Task: Select unfollow Fresher job from meatballs menu.
Action: Mouse moved to (722, 244)
Screenshot: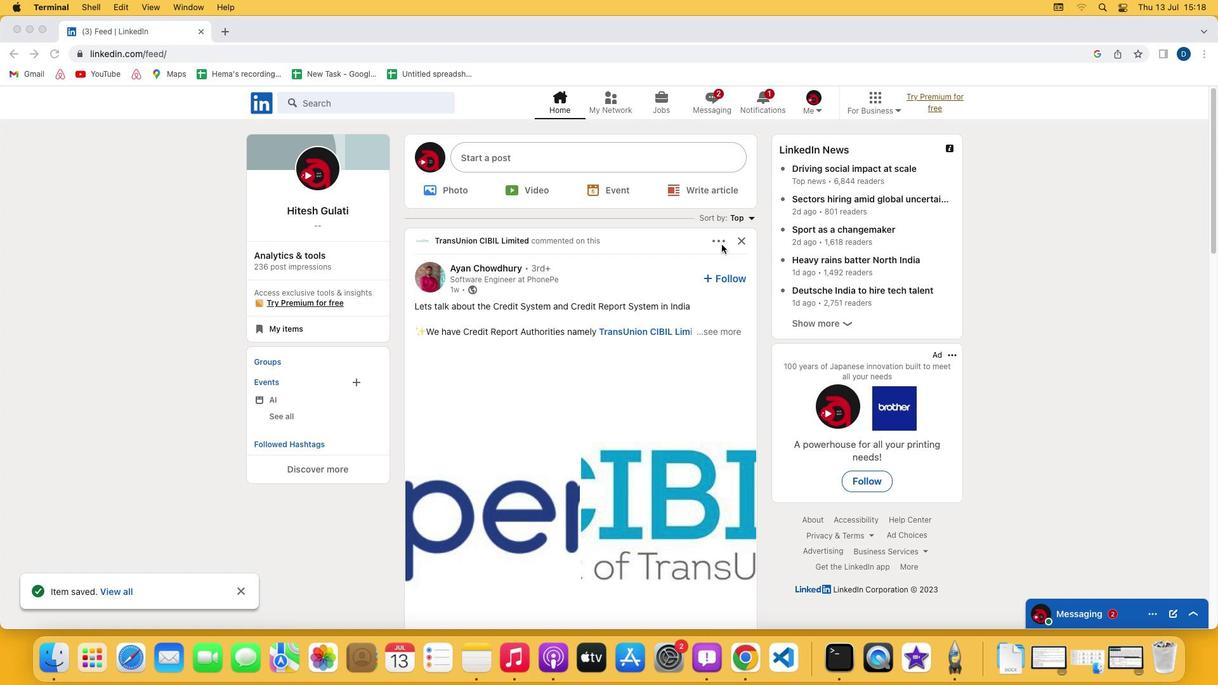 
Action: Mouse pressed left at (722, 244)
Screenshot: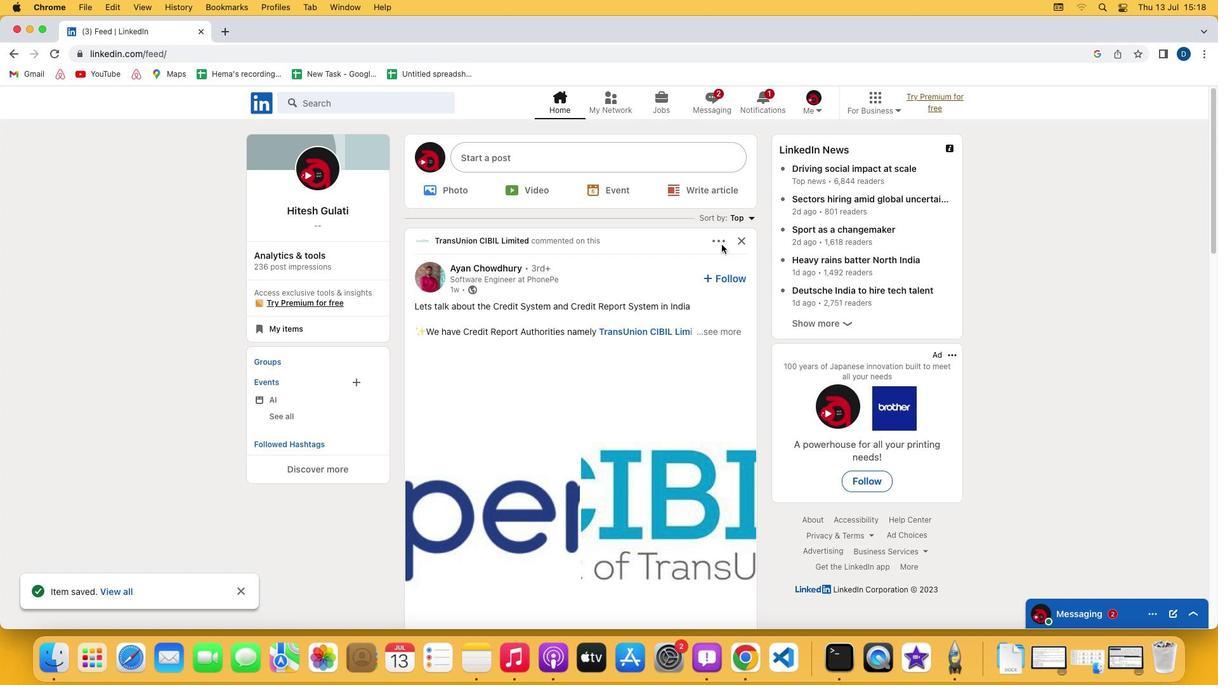 
Action: Mouse pressed left at (722, 244)
Screenshot: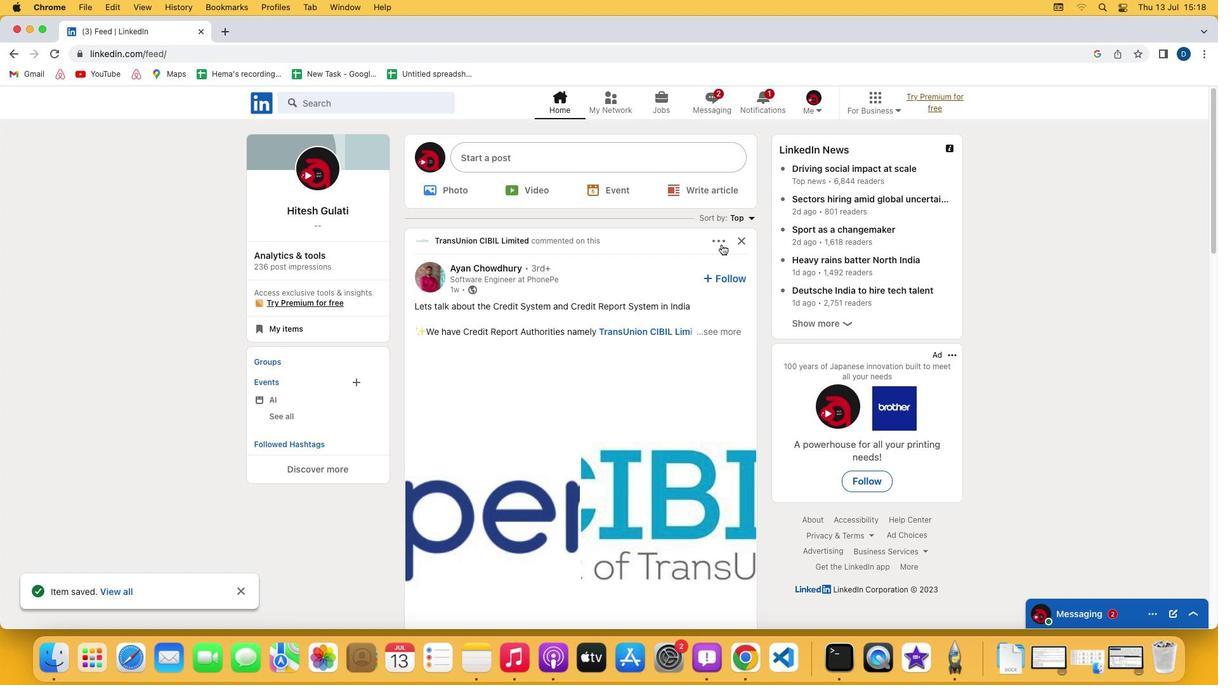 
Action: Mouse moved to (615, 382)
Screenshot: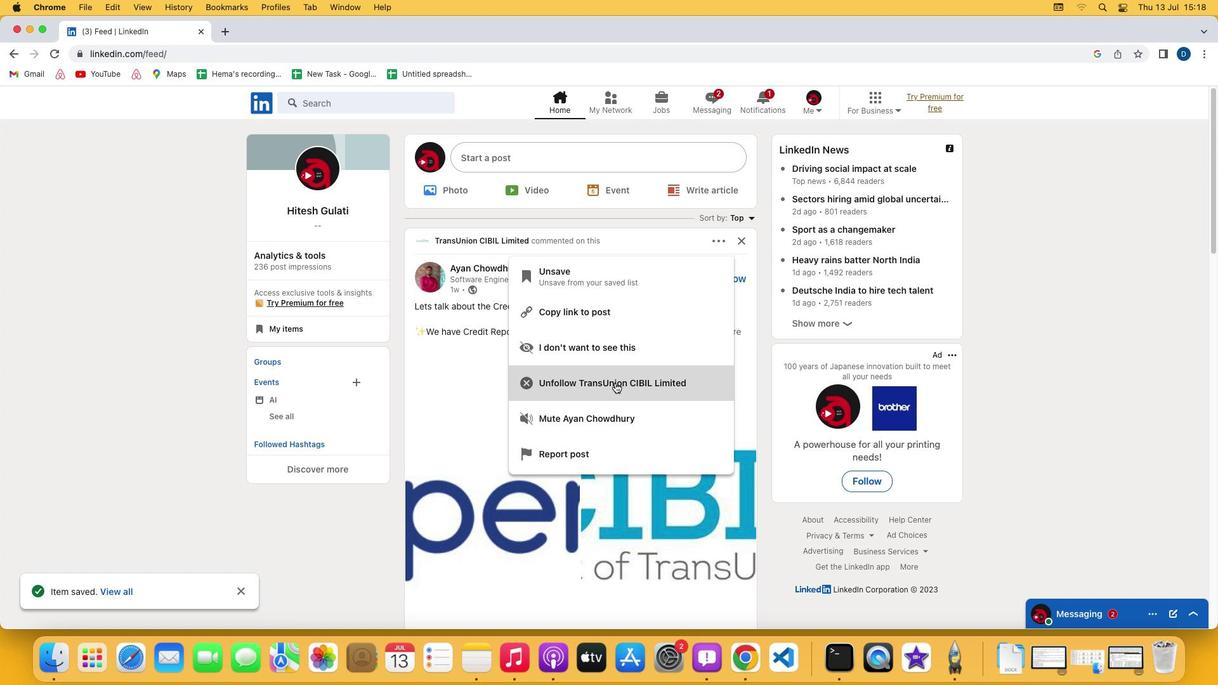 
Action: Mouse pressed left at (615, 382)
Screenshot: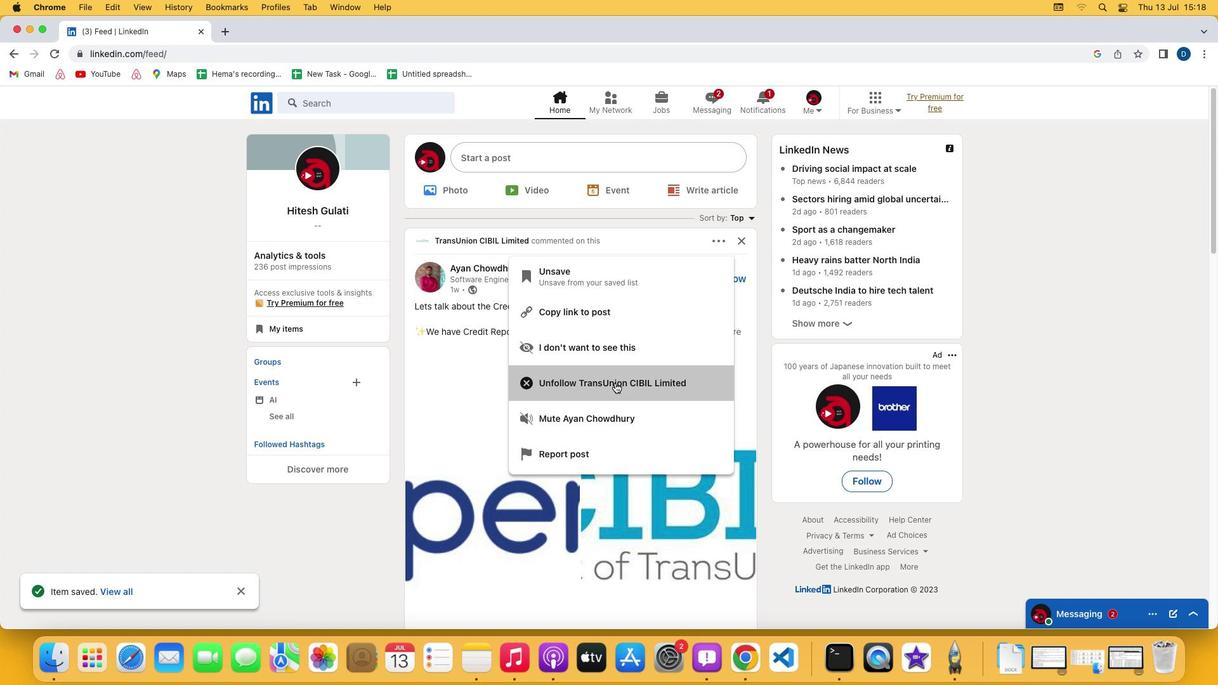 
